 Task: Look for products in the category "Frozen Baked Goods" from Store Brand only.
Action: Mouse moved to (27, 95)
Screenshot: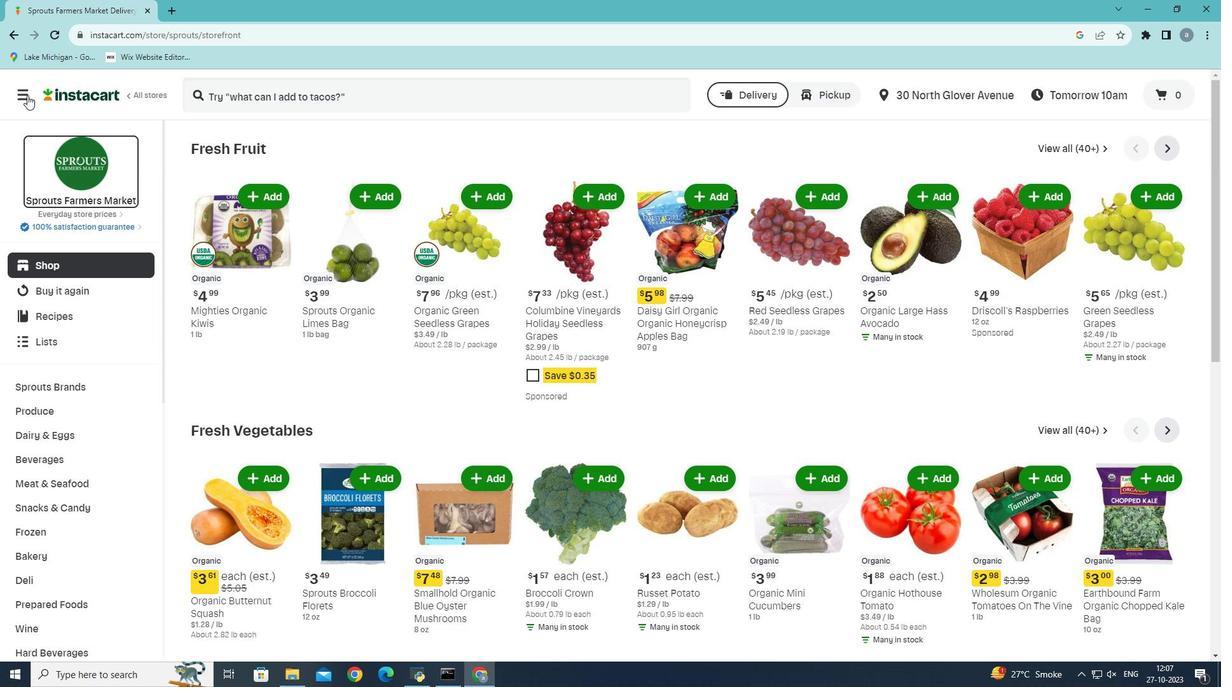 
Action: Mouse pressed left at (27, 95)
Screenshot: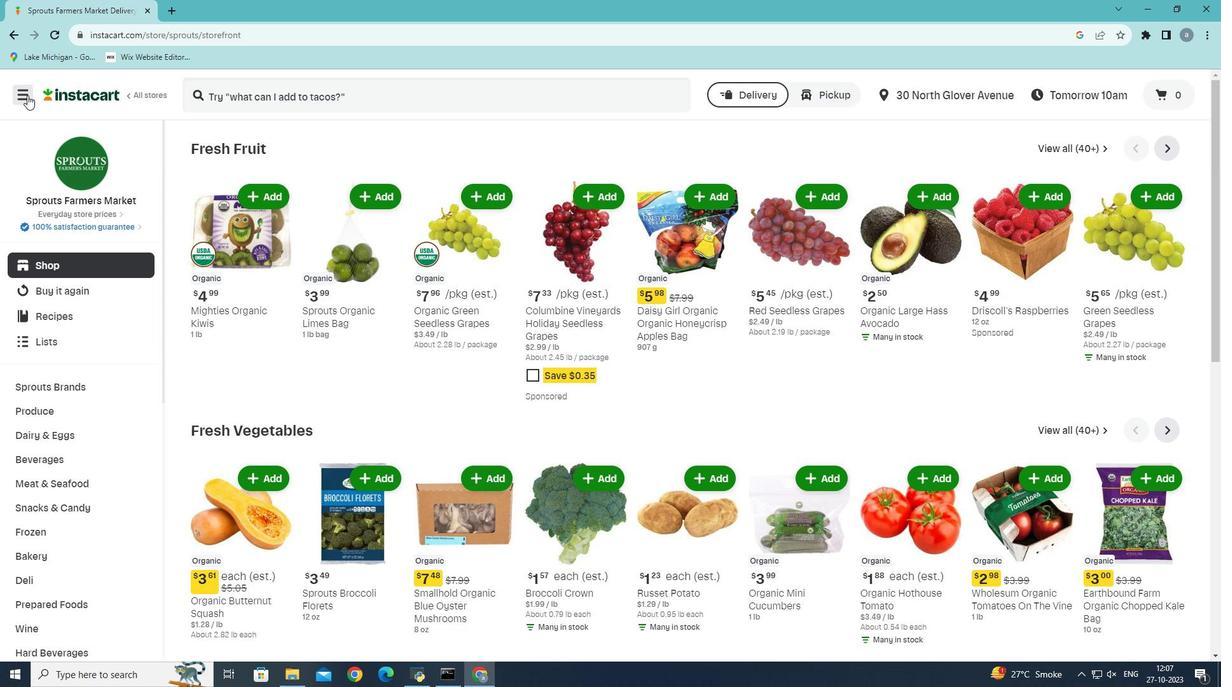 
Action: Mouse moved to (56, 365)
Screenshot: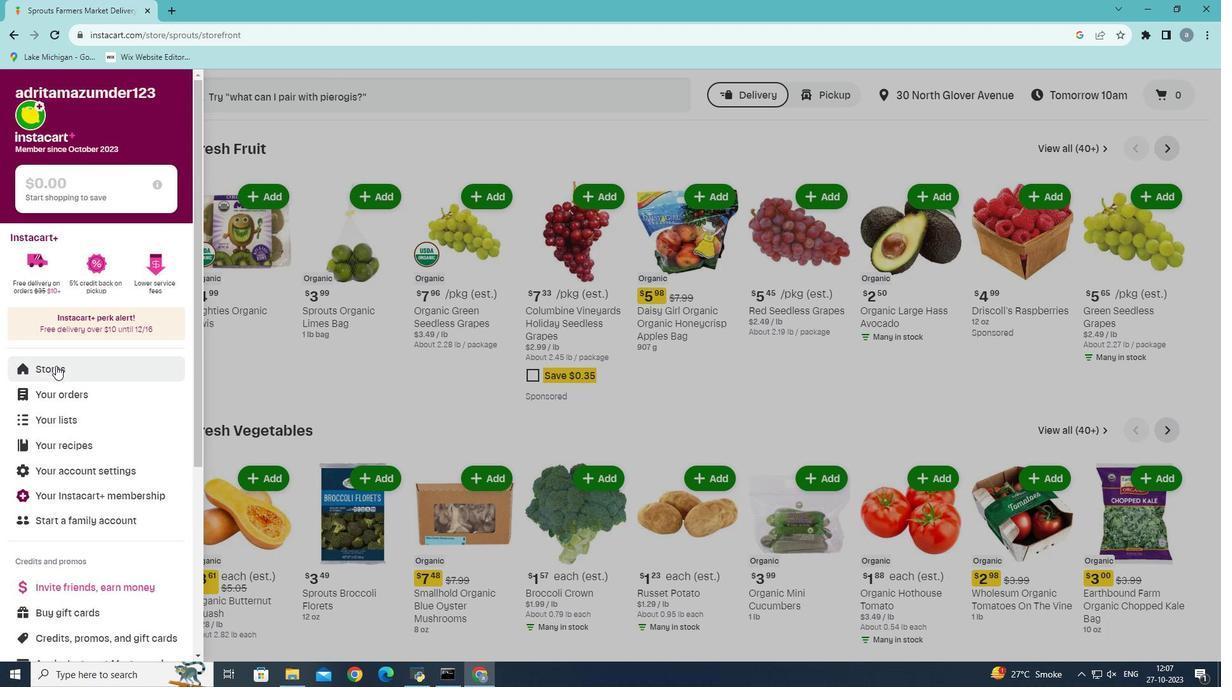 
Action: Mouse pressed left at (56, 365)
Screenshot: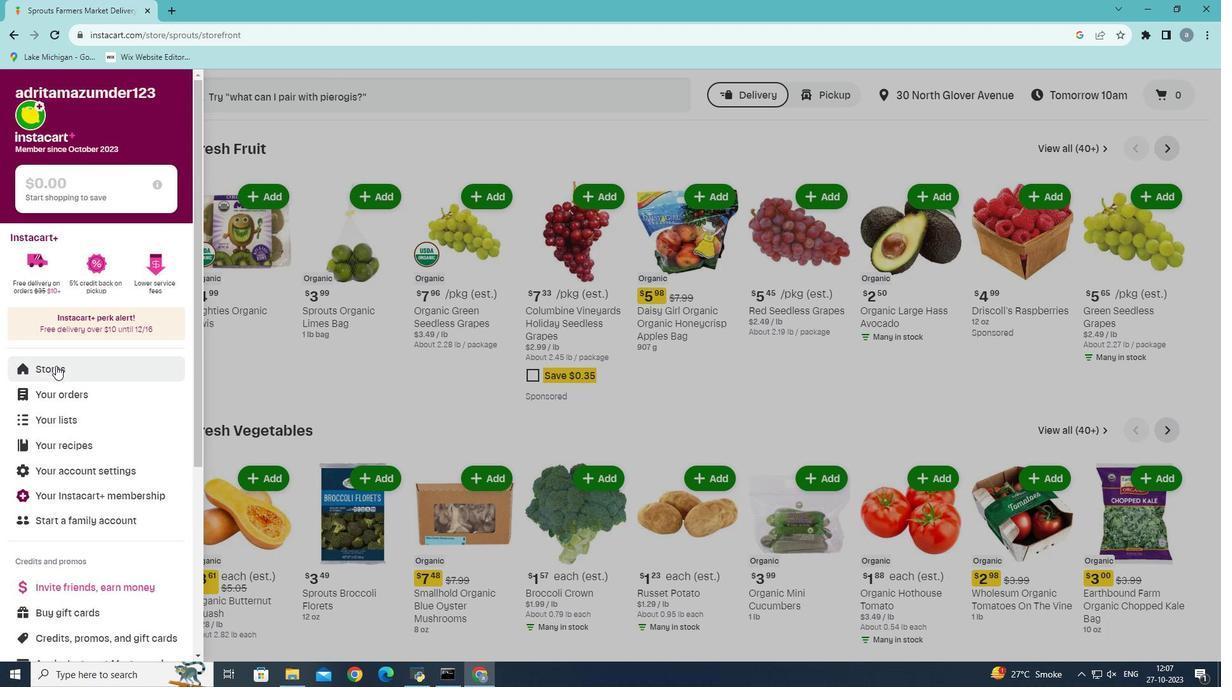 
Action: Mouse moved to (305, 149)
Screenshot: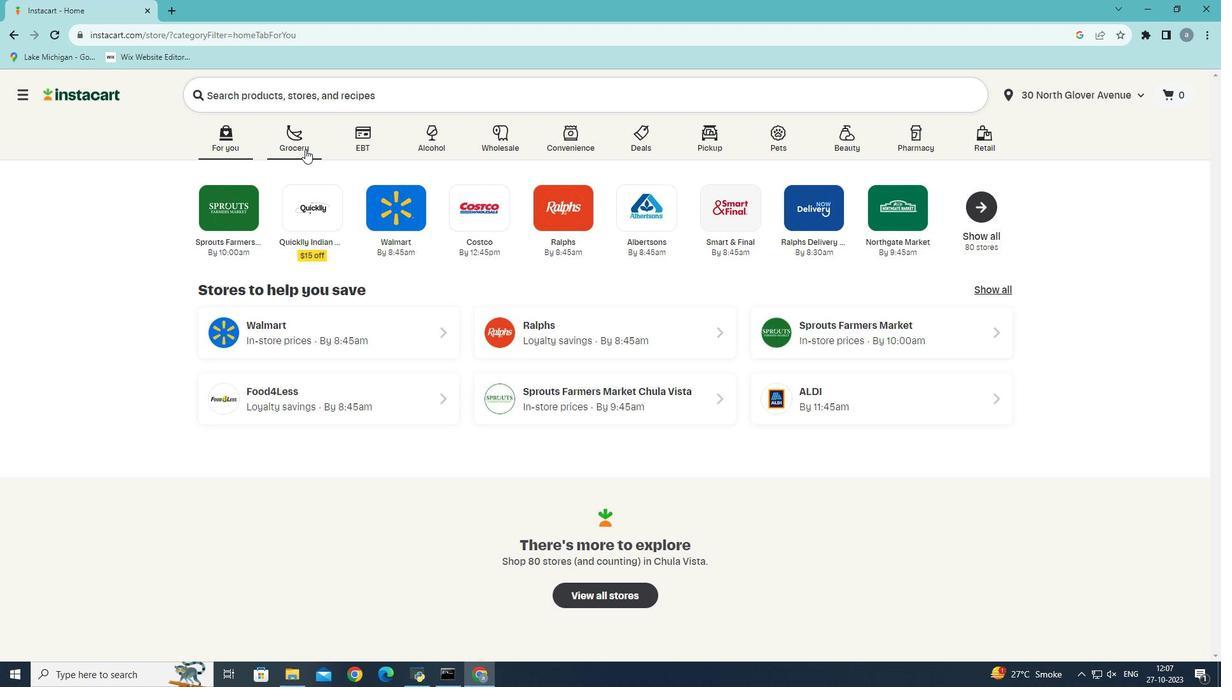 
Action: Mouse pressed left at (305, 149)
Screenshot: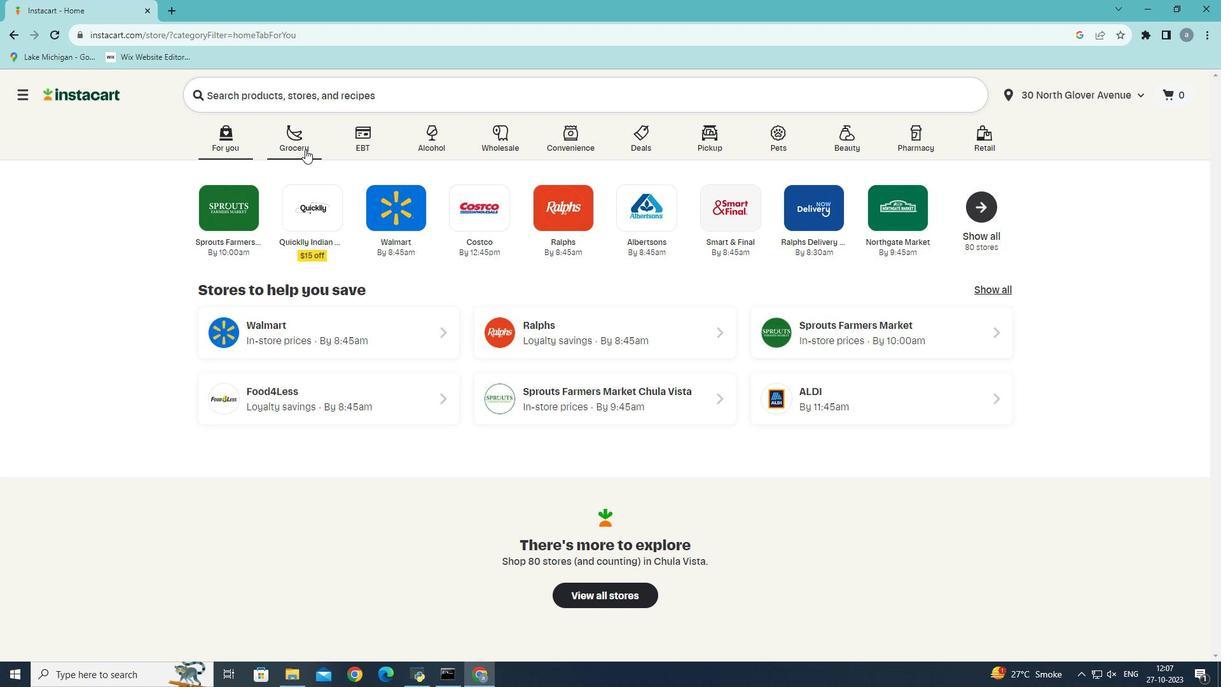 
Action: Mouse moved to (257, 365)
Screenshot: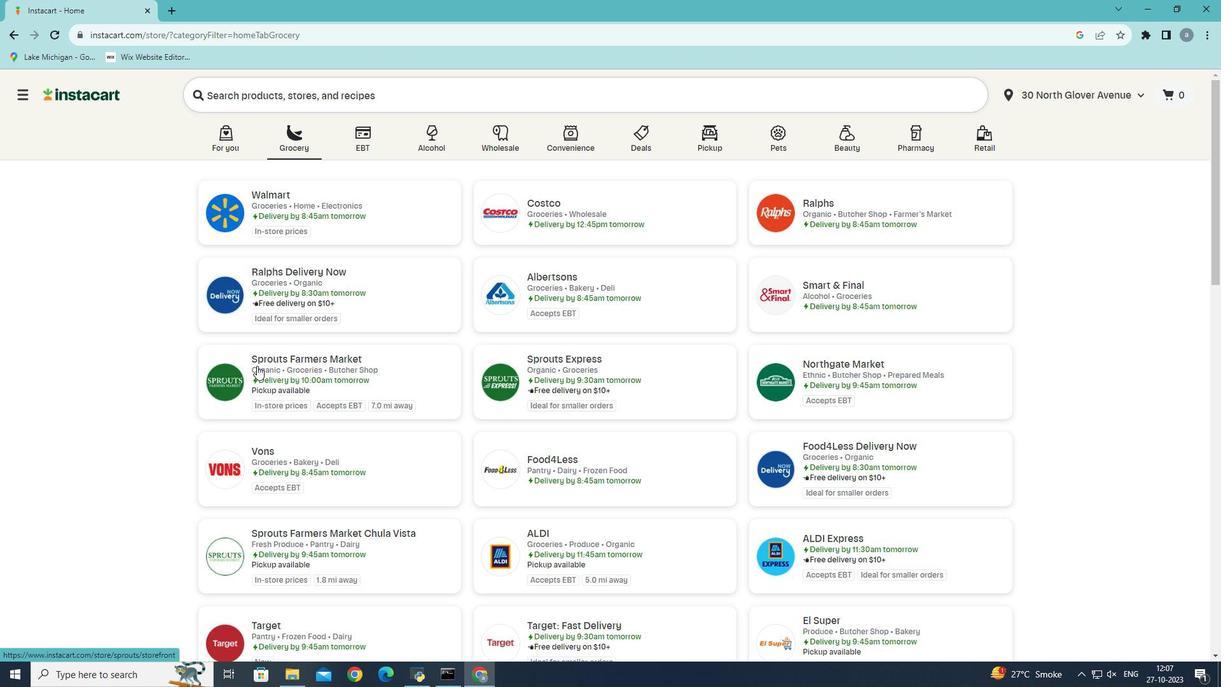
Action: Mouse pressed left at (257, 365)
Screenshot: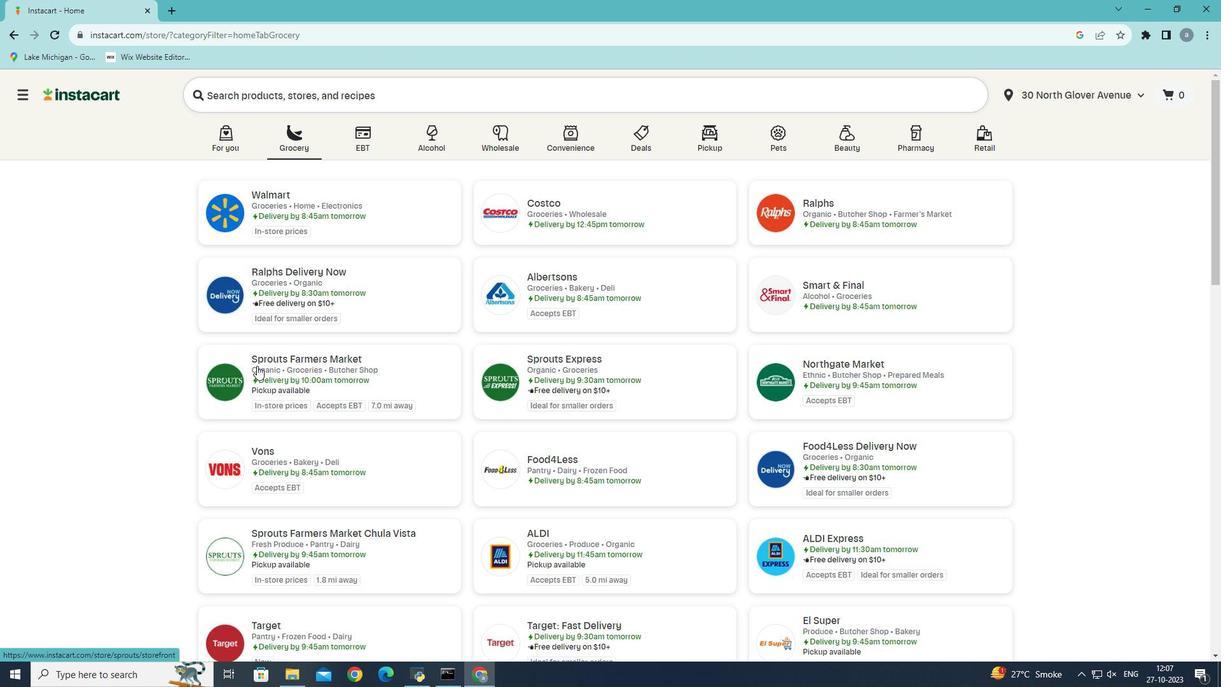 
Action: Mouse moved to (36, 554)
Screenshot: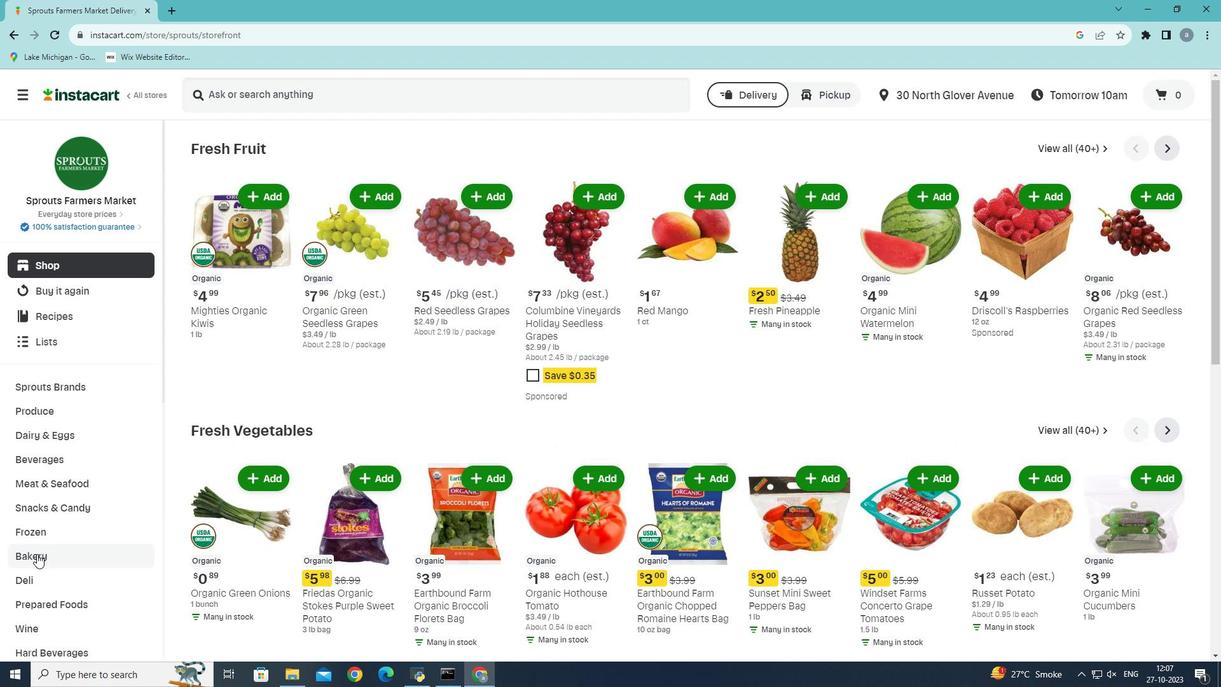 
Action: Mouse pressed left at (36, 554)
Screenshot: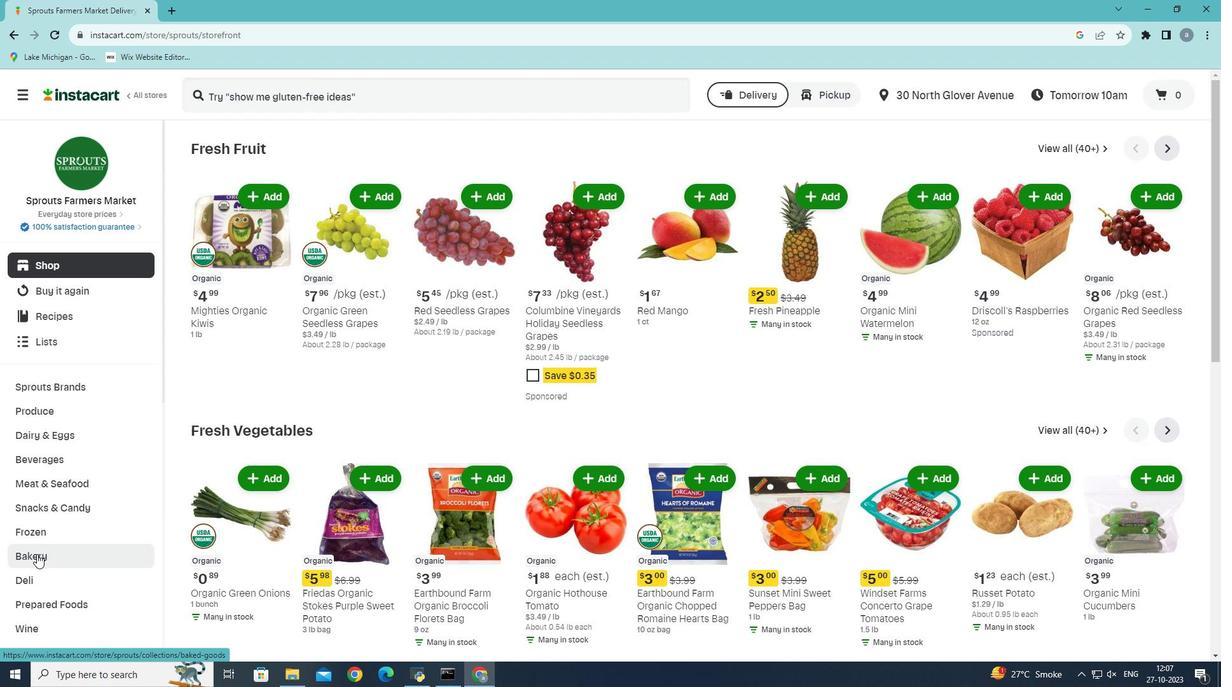 
Action: Mouse moved to (1076, 179)
Screenshot: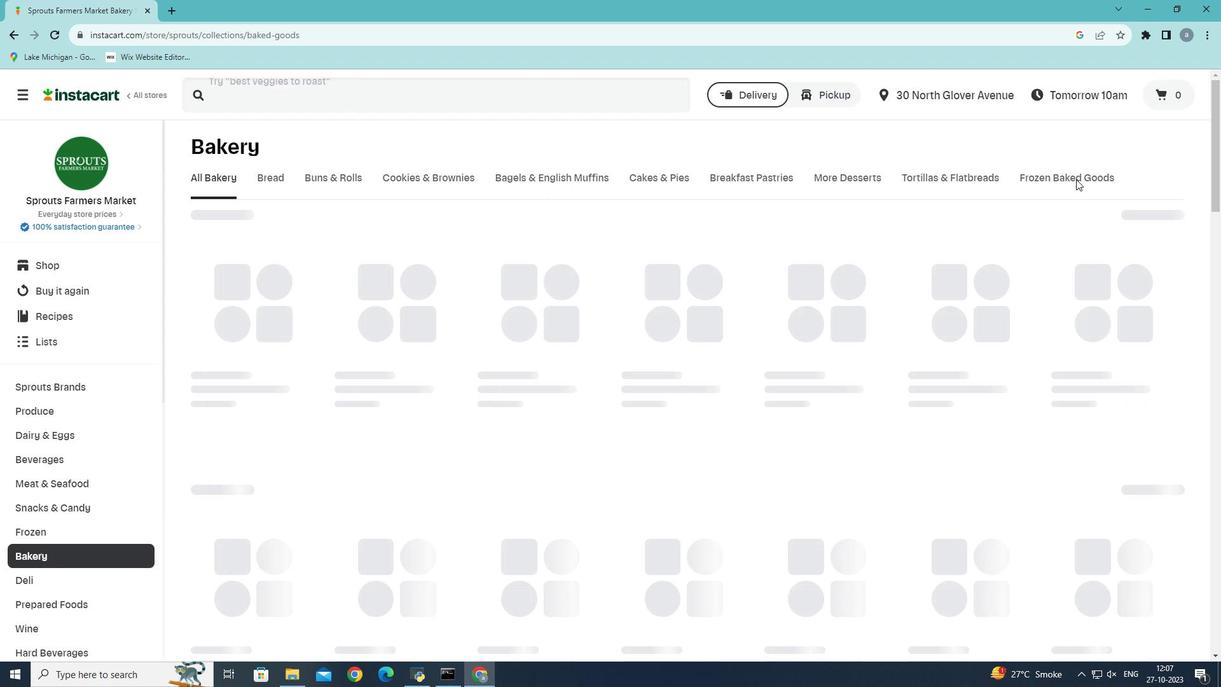
Action: Mouse pressed left at (1076, 179)
Screenshot: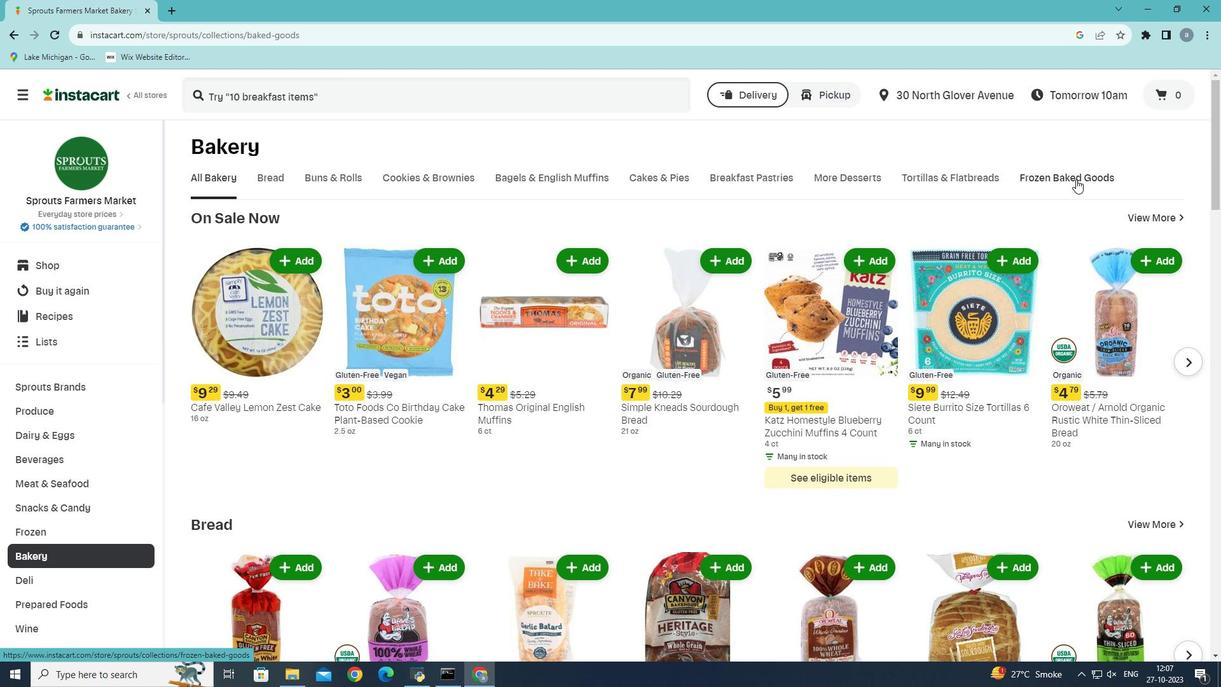 
Action: Mouse moved to (508, 287)
Screenshot: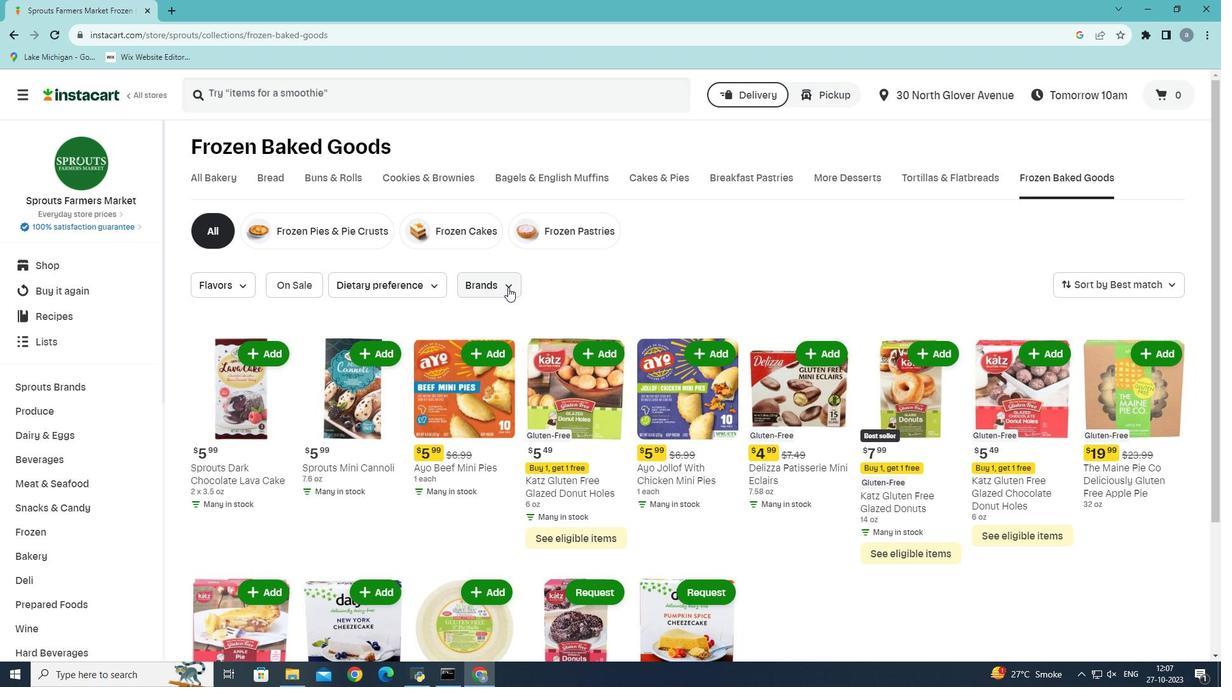 
Action: Mouse pressed left at (508, 287)
Screenshot: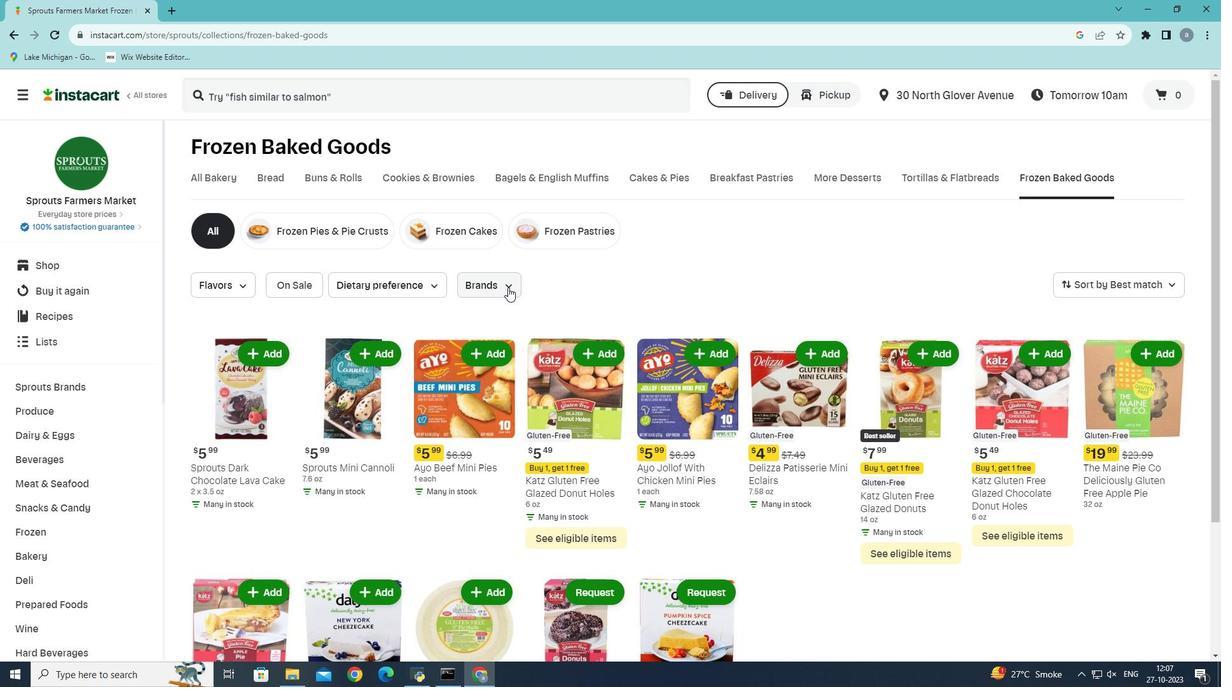 
Action: Mouse moved to (522, 335)
Screenshot: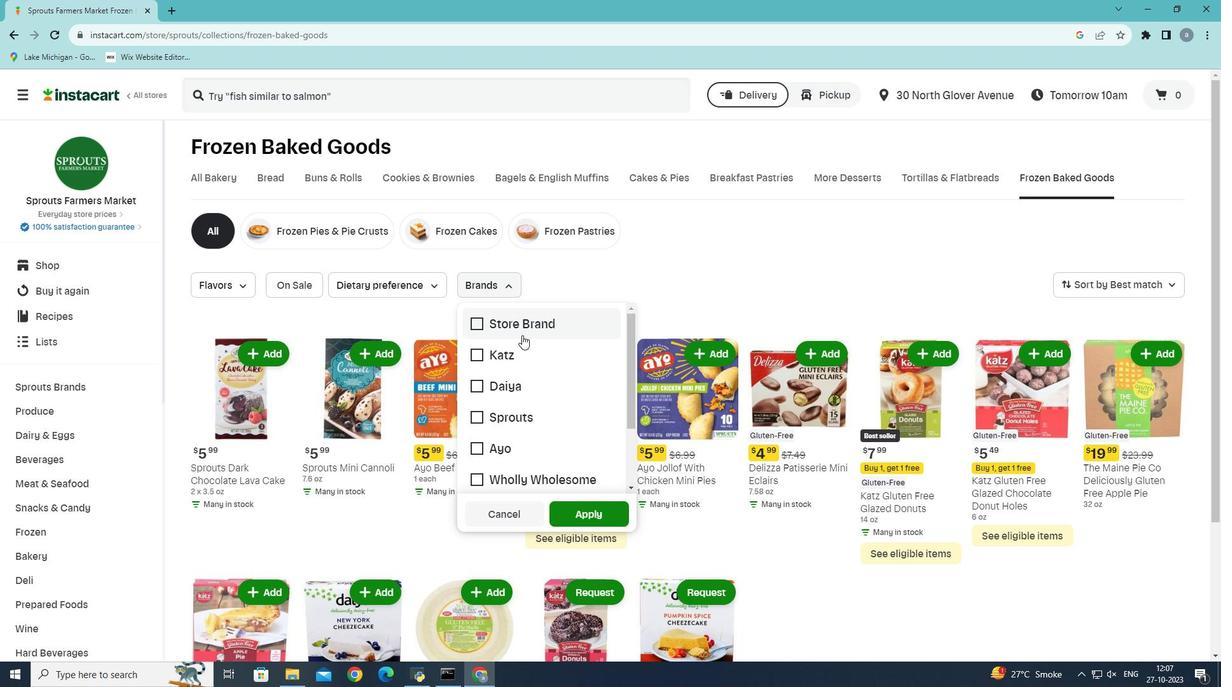 
Action: Mouse pressed left at (522, 335)
Screenshot: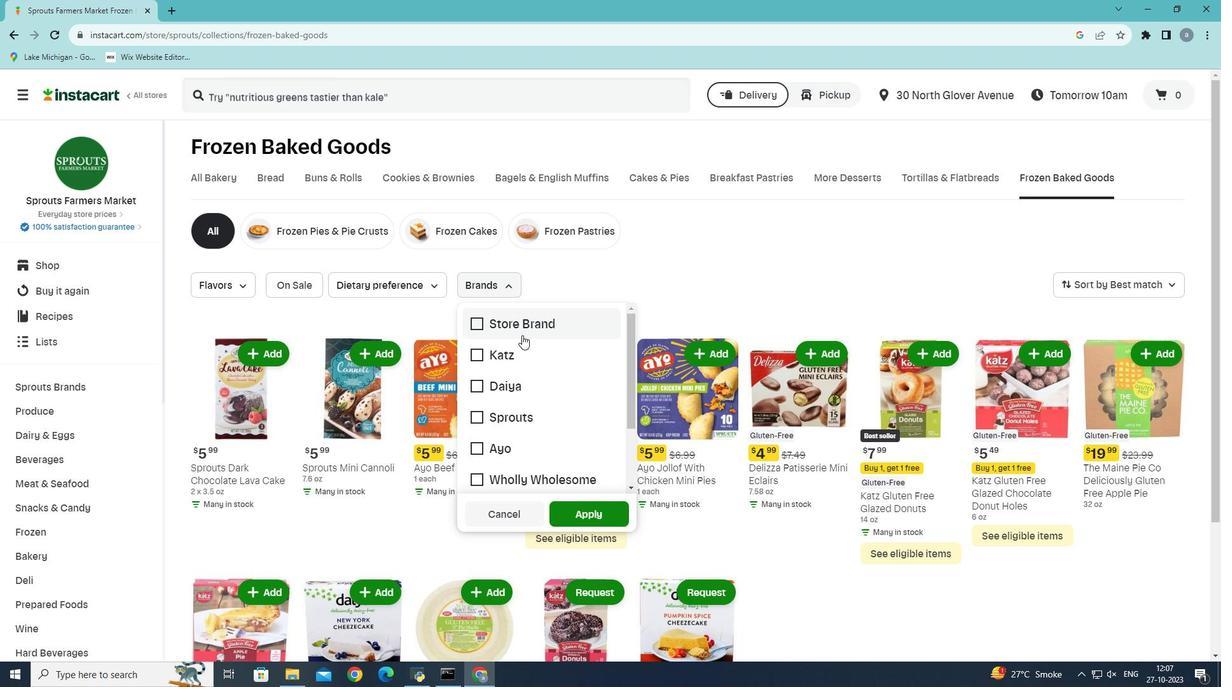 
Action: Mouse moved to (565, 519)
Screenshot: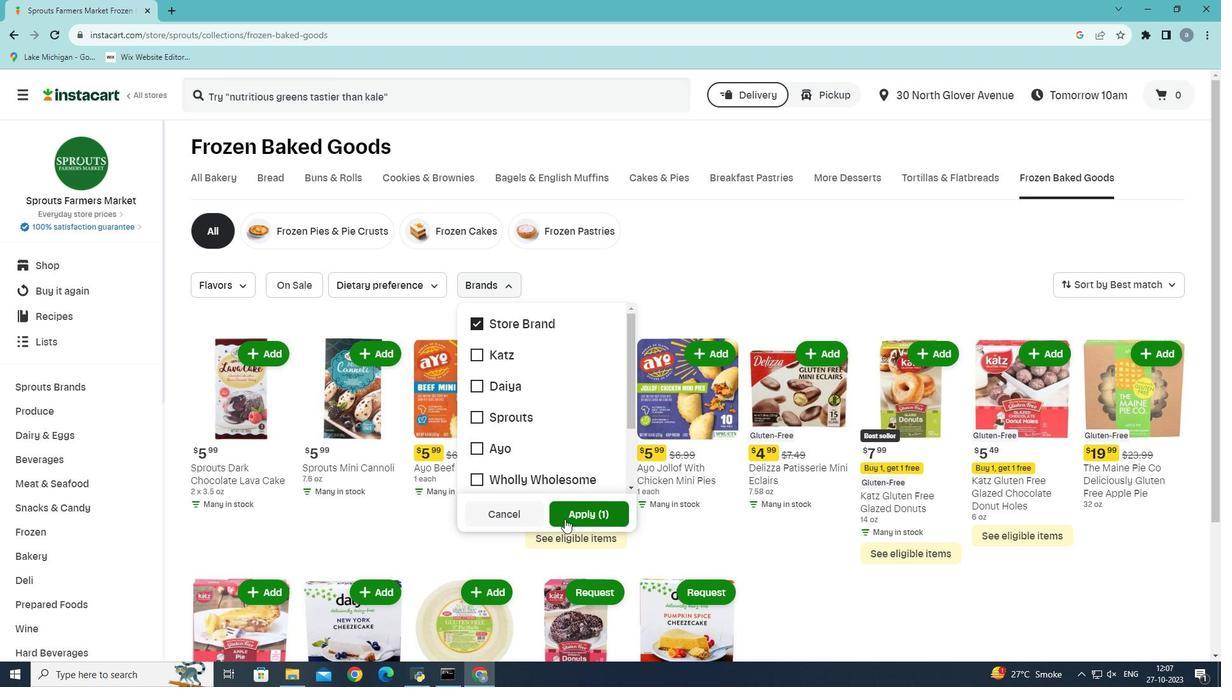 
Action: Mouse pressed left at (565, 519)
Screenshot: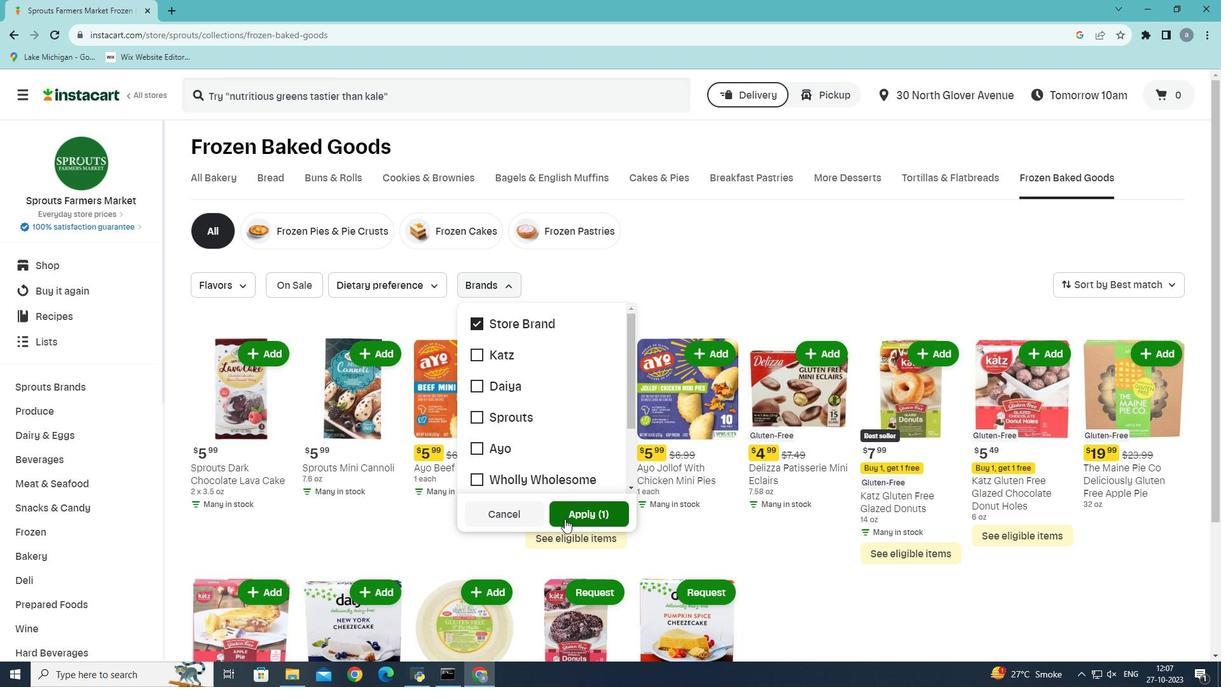 
Action: Mouse moved to (563, 509)
Screenshot: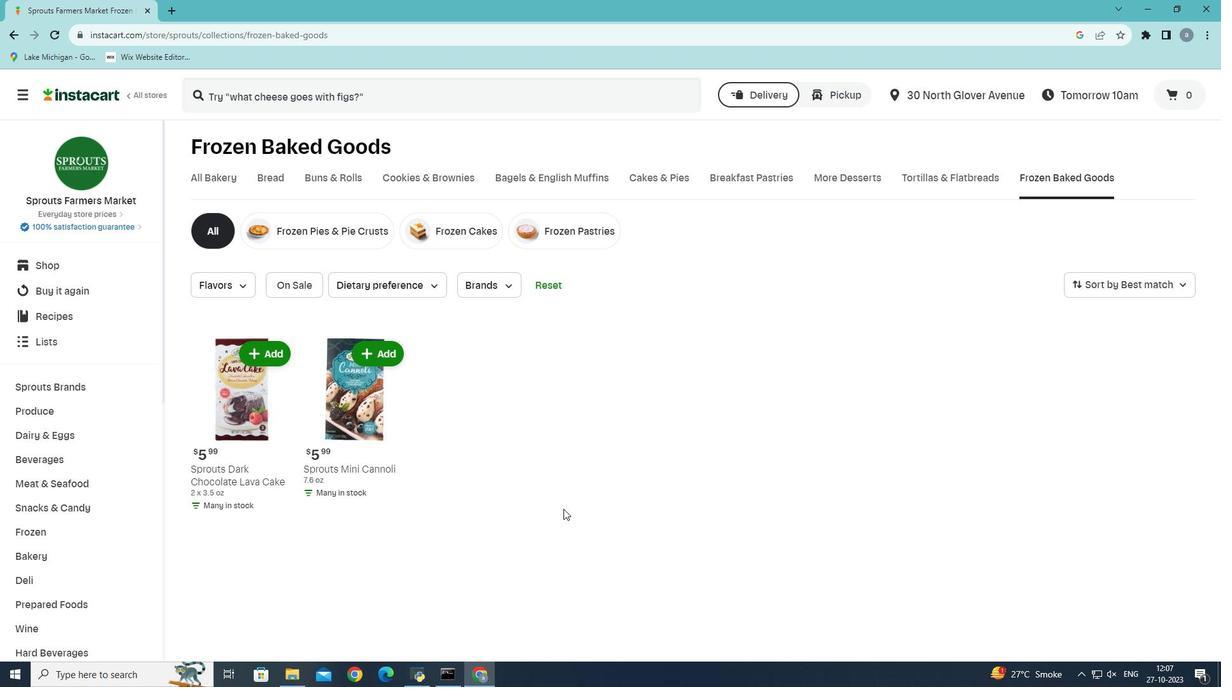
